 Task: Rename the fields in the contact intelligence view
Action: Mouse moved to (100, 182)
Screenshot: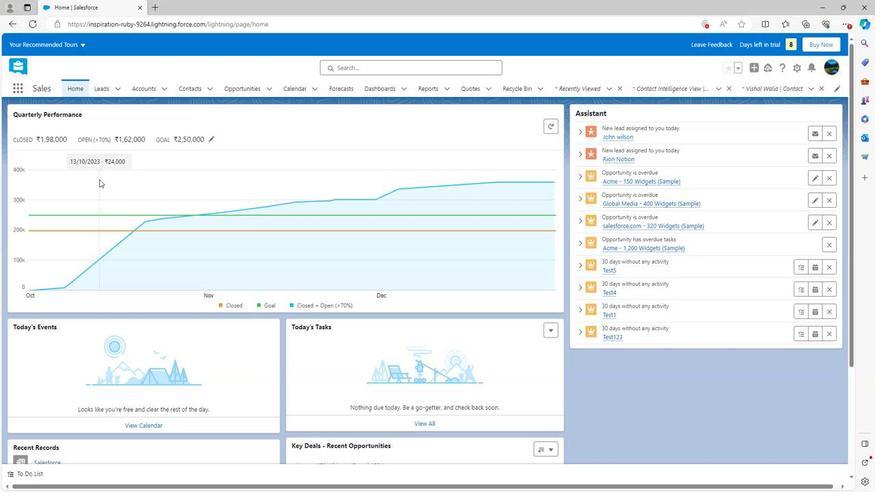 
Action: Mouse scrolled (100, 181) with delta (0, 0)
Screenshot: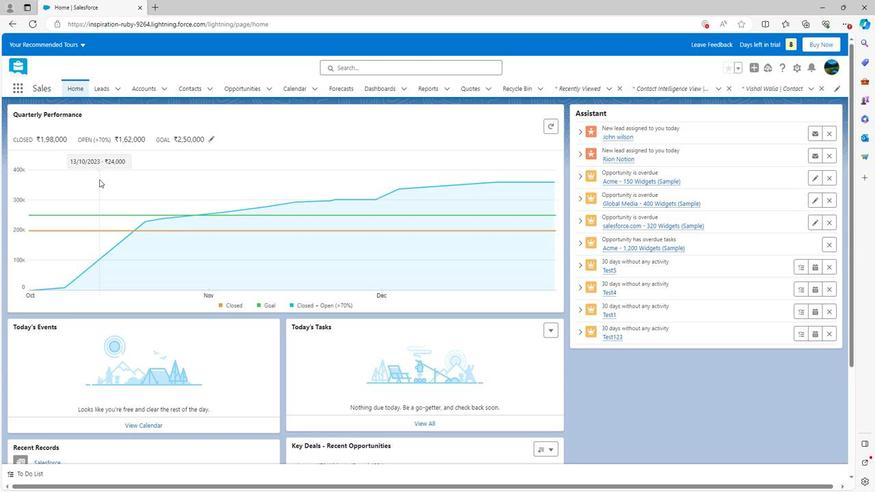 
Action: Mouse scrolled (100, 181) with delta (0, 0)
Screenshot: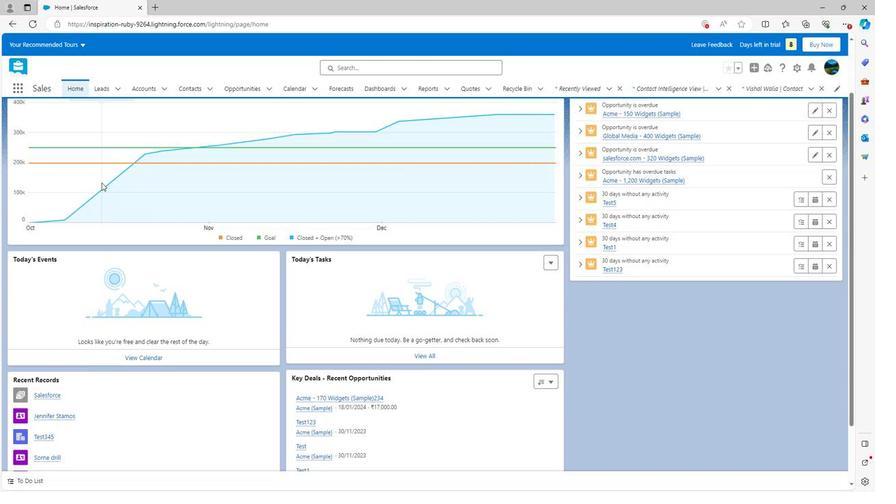 
Action: Mouse scrolled (100, 181) with delta (0, 0)
Screenshot: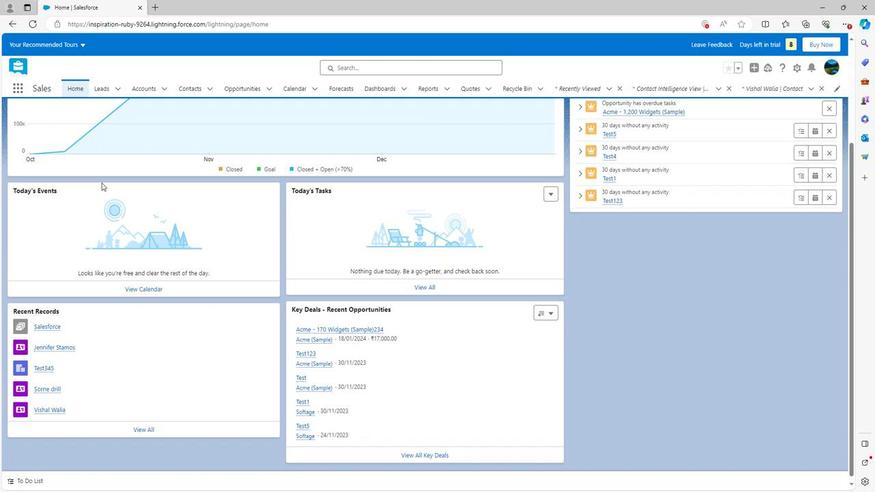 
Action: Mouse scrolled (100, 183) with delta (0, 0)
Screenshot: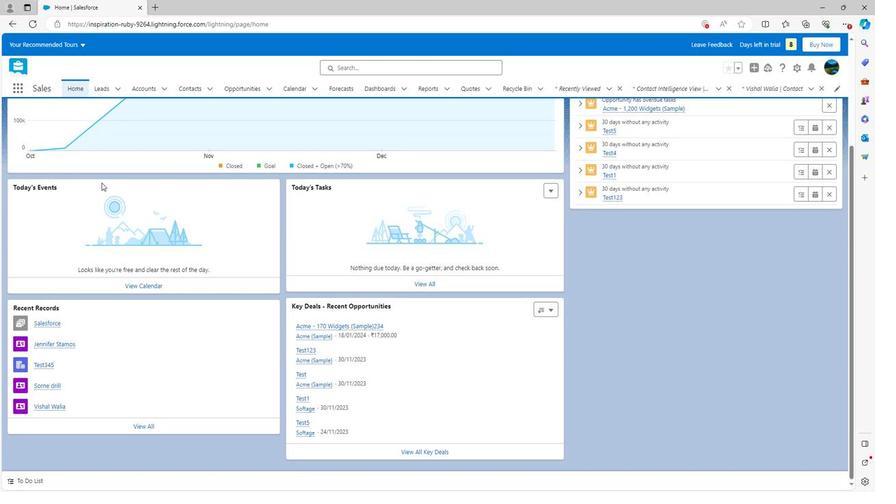 
Action: Mouse scrolled (100, 183) with delta (0, 0)
Screenshot: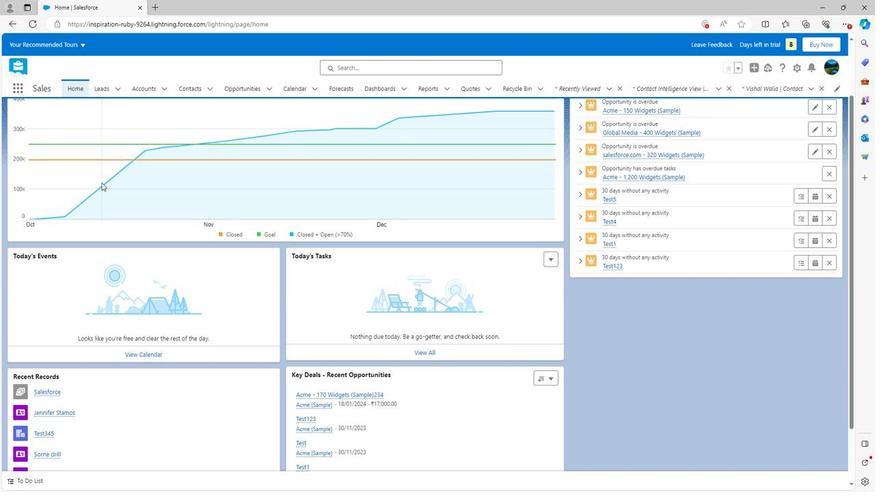 
Action: Mouse scrolled (100, 183) with delta (0, 0)
Screenshot: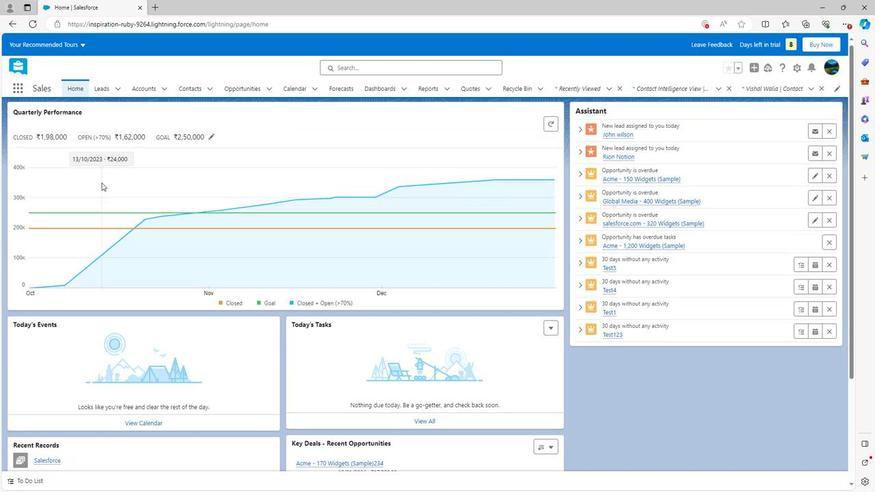 
Action: Mouse moved to (188, 87)
Screenshot: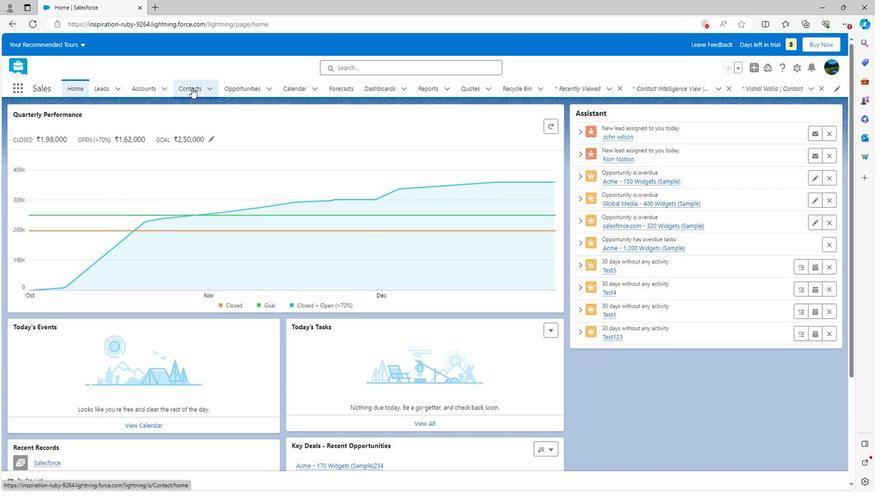 
Action: Mouse pressed left at (188, 87)
Screenshot: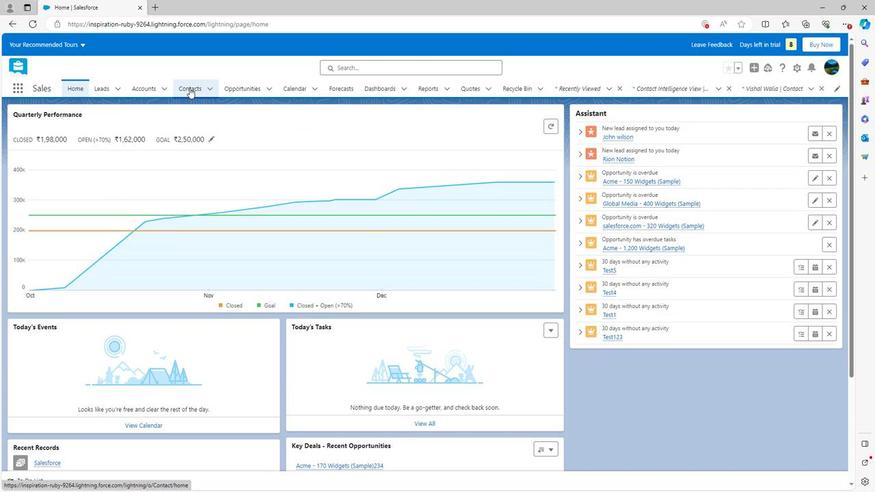 
Action: Mouse moved to (742, 133)
Screenshot: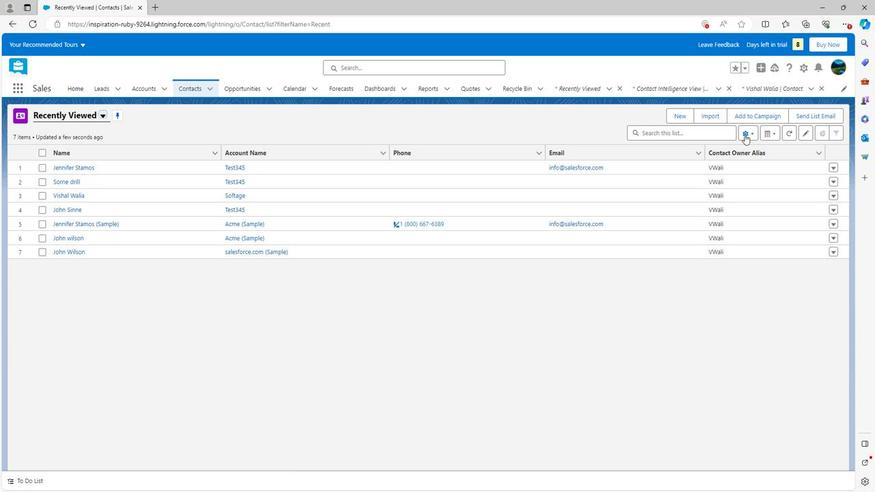 
Action: Mouse pressed left at (742, 133)
Screenshot: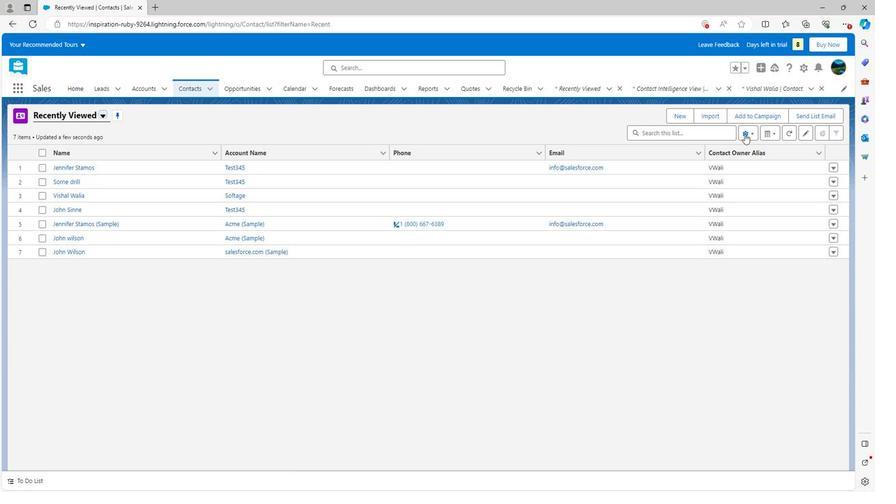 
Action: Mouse moved to (98, 118)
Screenshot: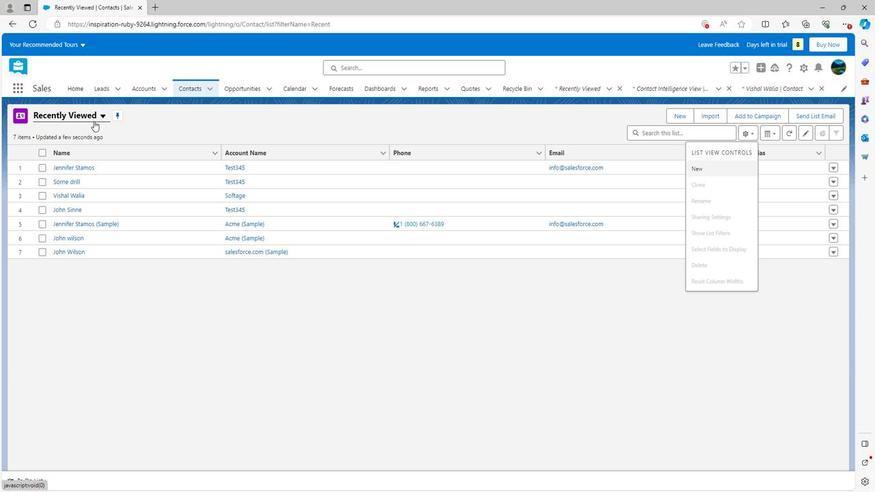 
Action: Mouse pressed left at (98, 118)
Screenshot: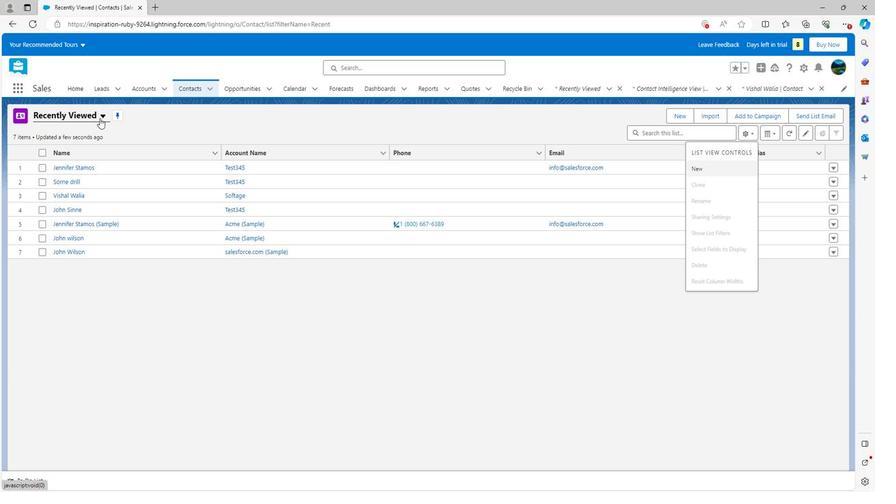 
Action: Mouse moved to (67, 161)
Screenshot: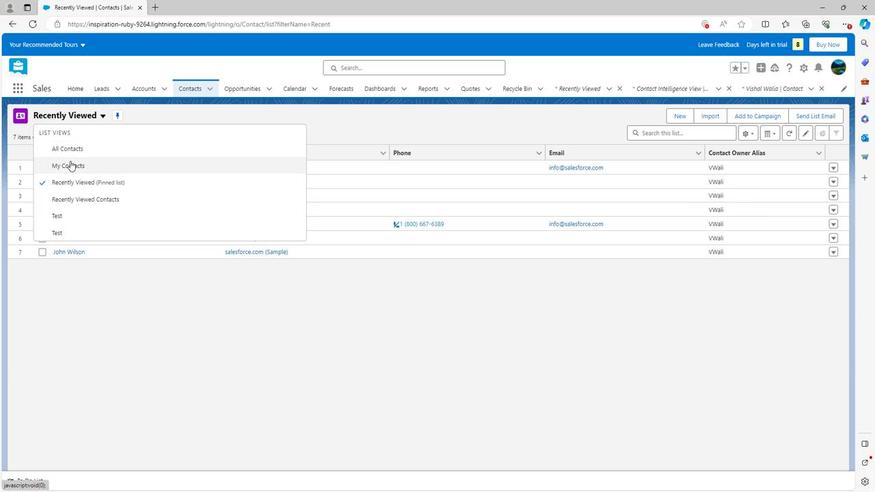 
Action: Mouse pressed left at (67, 161)
Screenshot: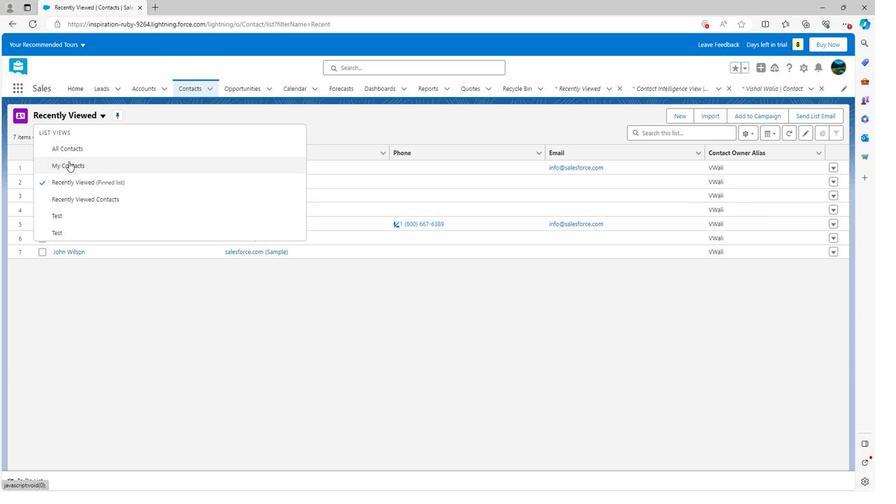 
Action: Mouse moved to (748, 135)
Screenshot: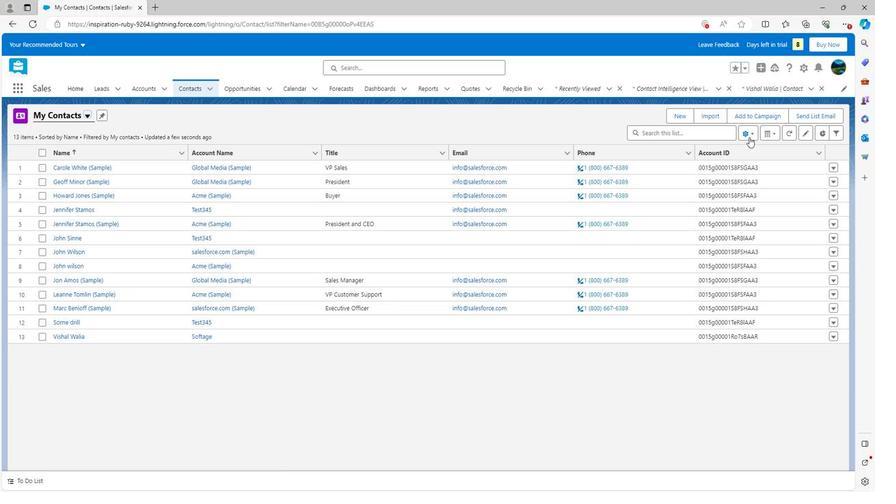 
Action: Mouse pressed left at (748, 135)
Screenshot: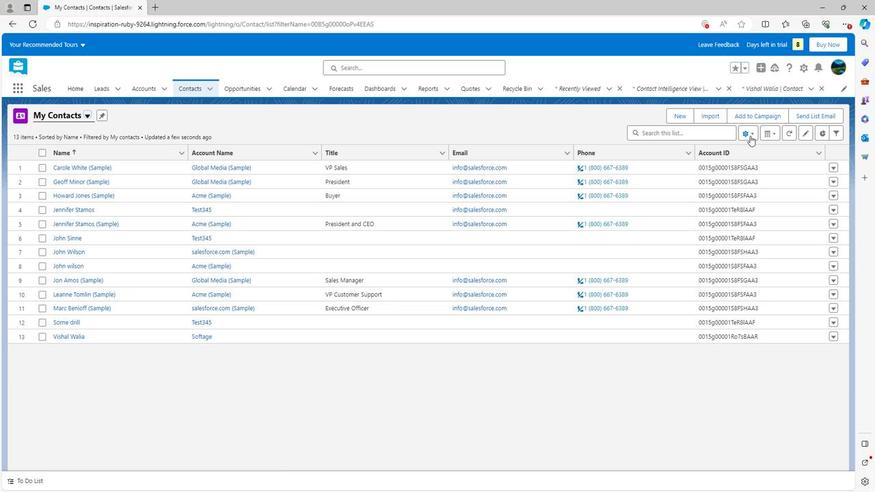 
Action: Mouse moved to (698, 202)
Screenshot: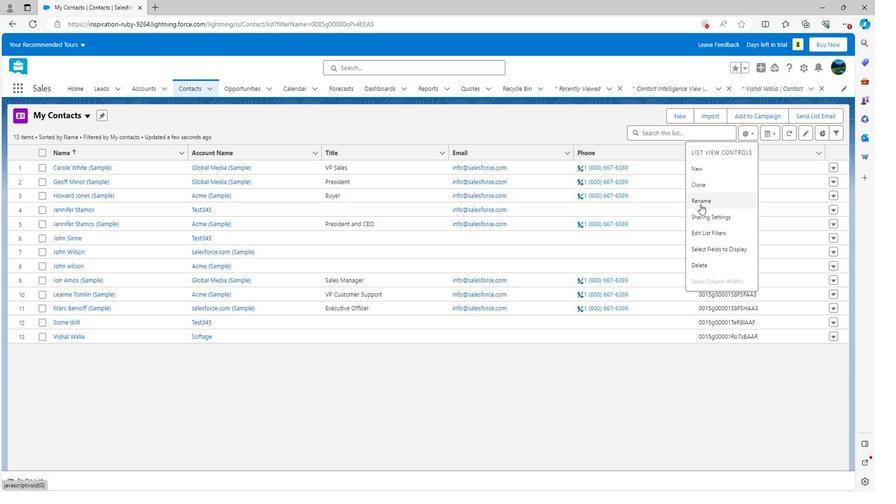 
Action: Mouse pressed left at (698, 202)
Screenshot: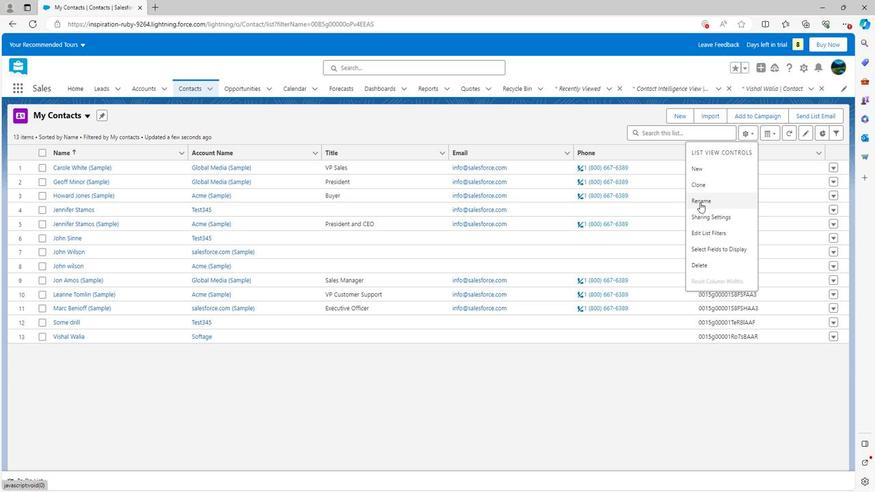 
Action: Mouse moved to (341, 223)
Screenshot: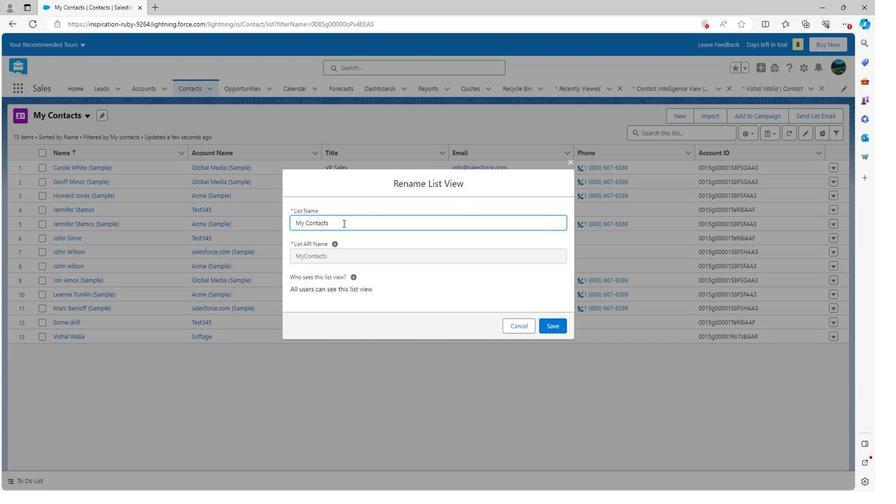 
Action: Mouse pressed left at (341, 223)
Screenshot: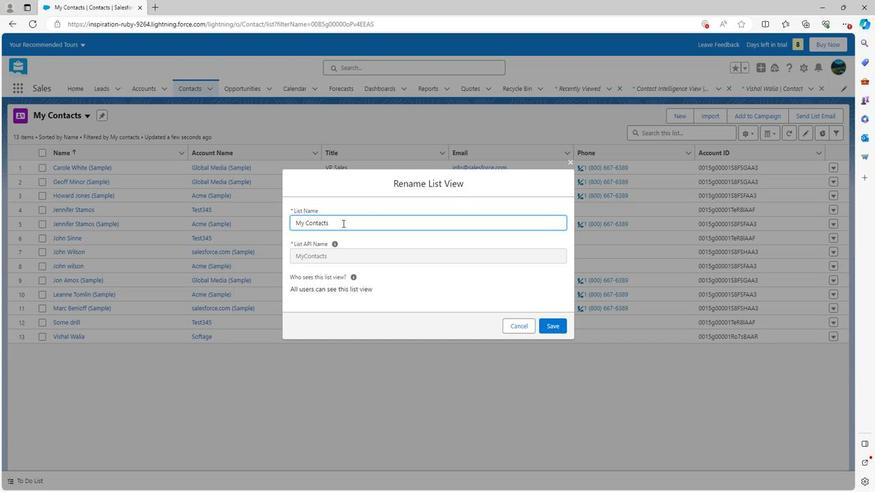 
Action: Key pressed <Key.space><Key.left><Key.left><Key.left><Key.left><Key.left><Key.left><Key.left><Key.left><Key.left>new<Key.space>
Screenshot: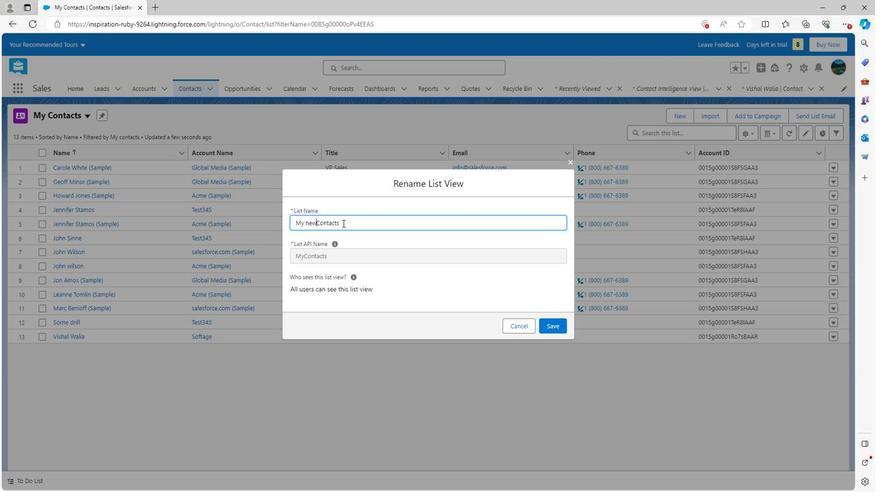
Action: Mouse moved to (552, 323)
Screenshot: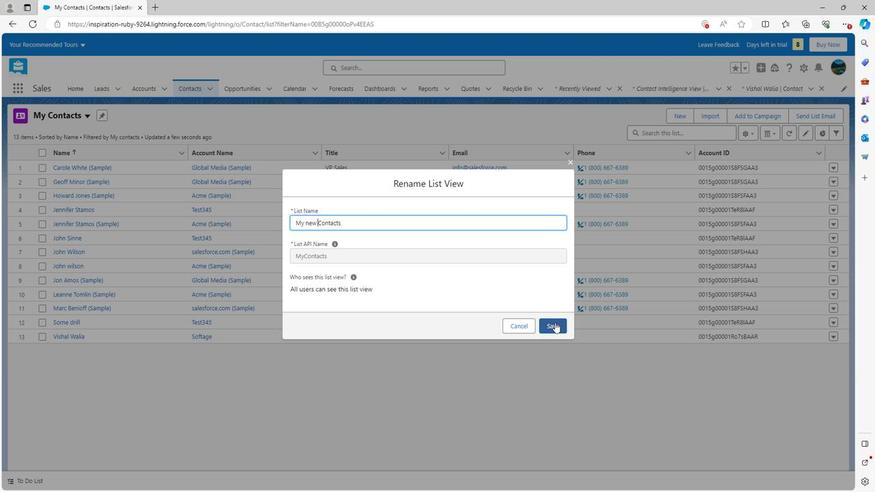 
Action: Mouse pressed left at (552, 323)
Screenshot: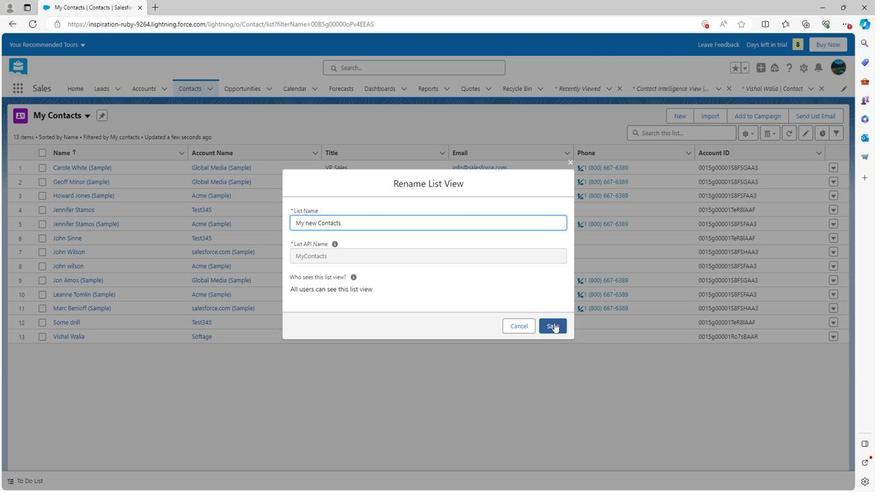 
Action: Mouse moved to (486, 301)
Screenshot: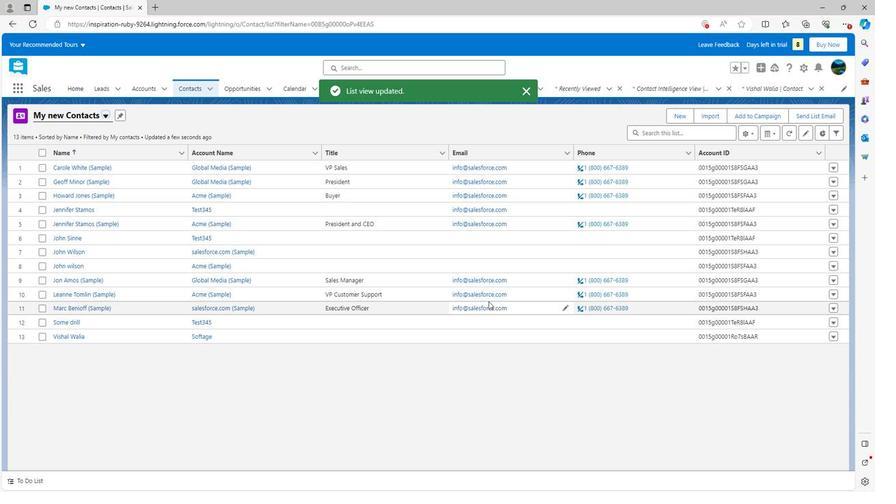 
